 Task: In the  document coverpage.doc ,align picture to the 'center'. Insert word art below the picture and give heading  'Cover Page in Bordered Red'
Action: Mouse moved to (247, 195)
Screenshot: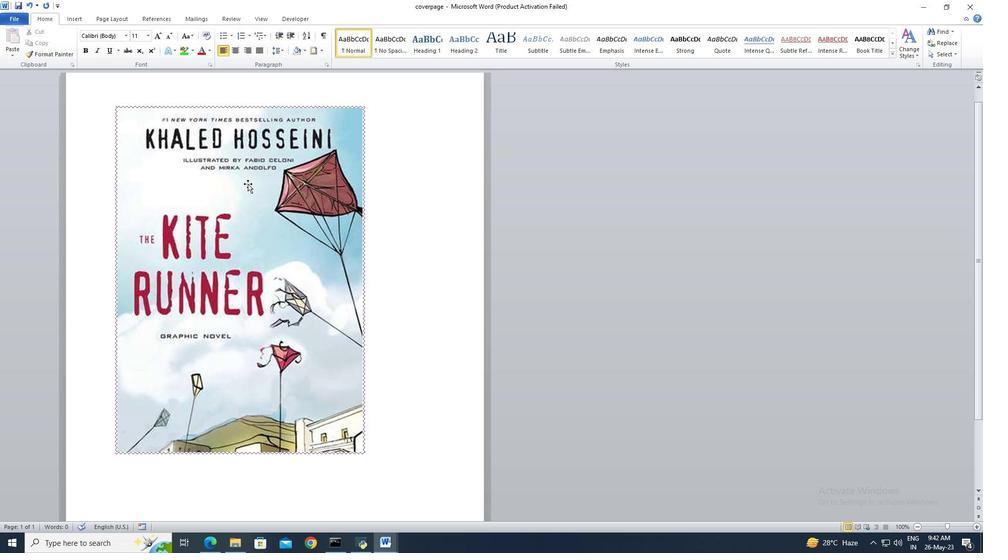 
Action: Mouse pressed left at (247, 195)
Screenshot: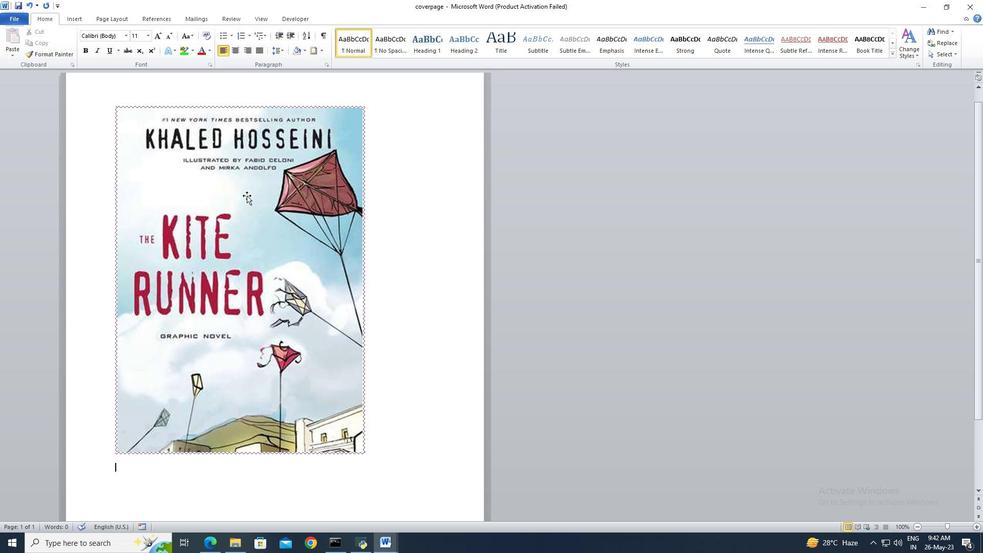 
Action: Mouse moved to (234, 53)
Screenshot: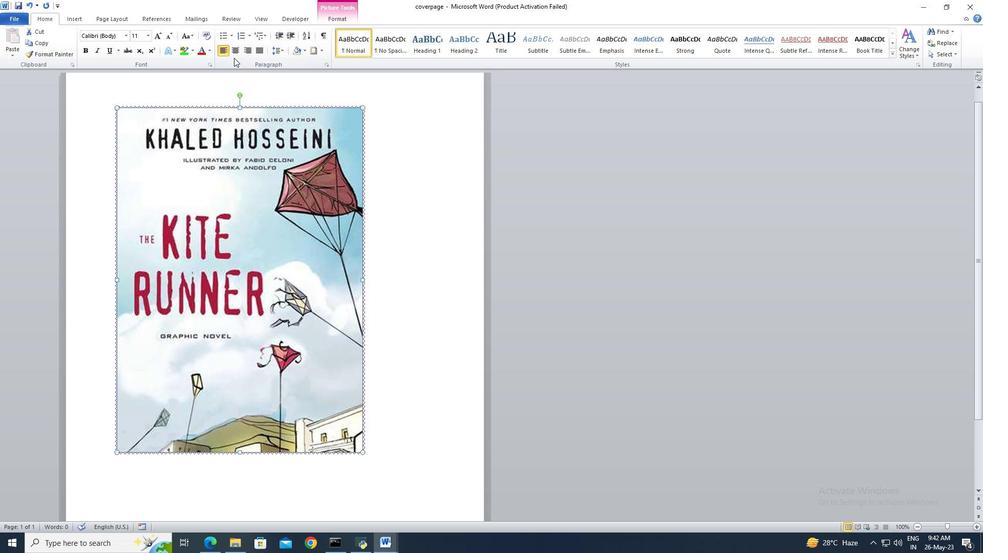 
Action: Mouse pressed left at (234, 53)
Screenshot: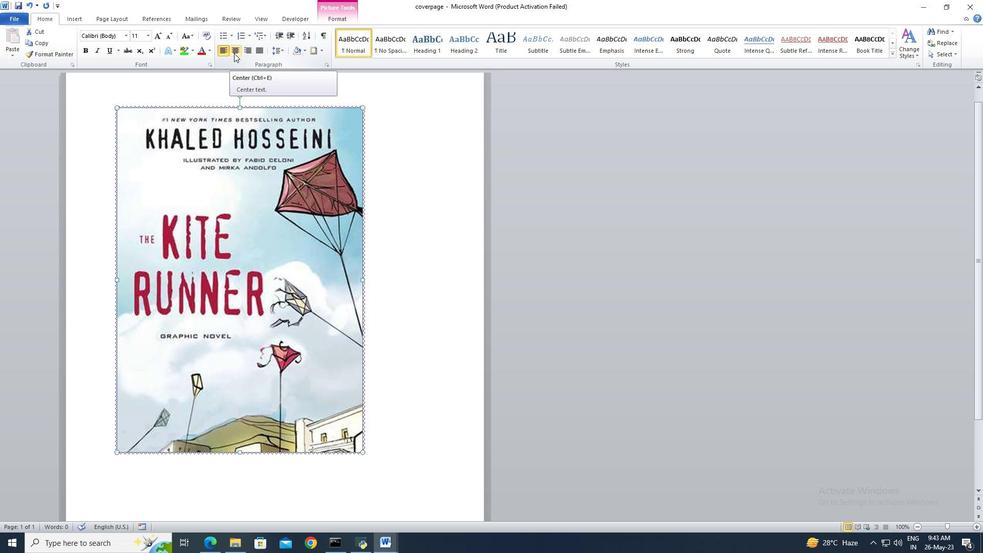 
Action: Mouse moved to (241, 193)
Screenshot: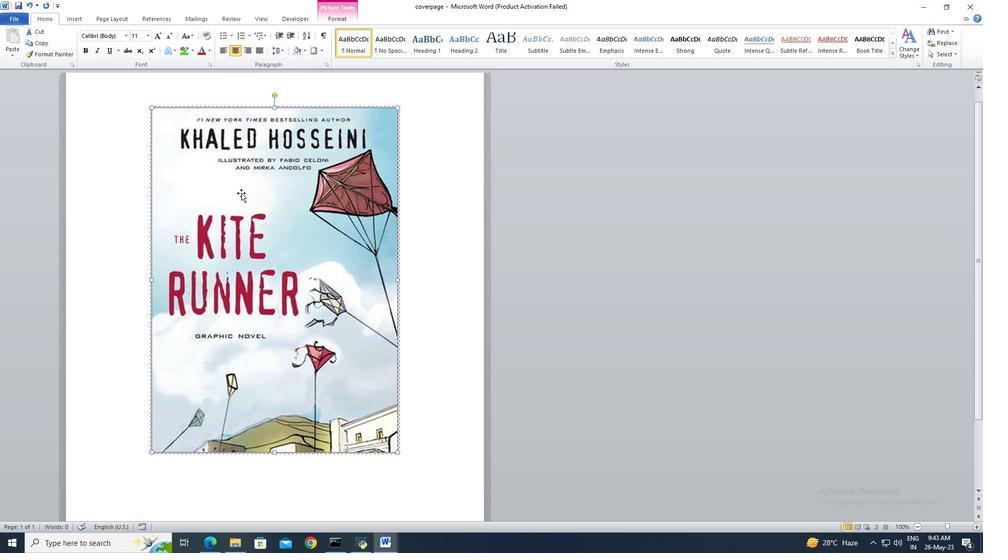 
Action: Mouse scrolled (241, 193) with delta (0, 0)
Screenshot: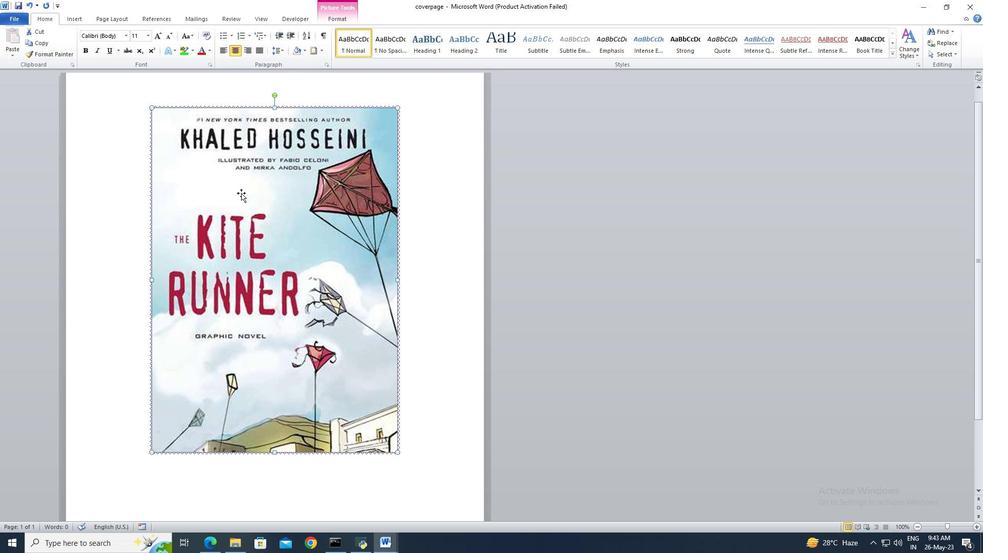 
Action: Mouse moved to (152, 463)
Screenshot: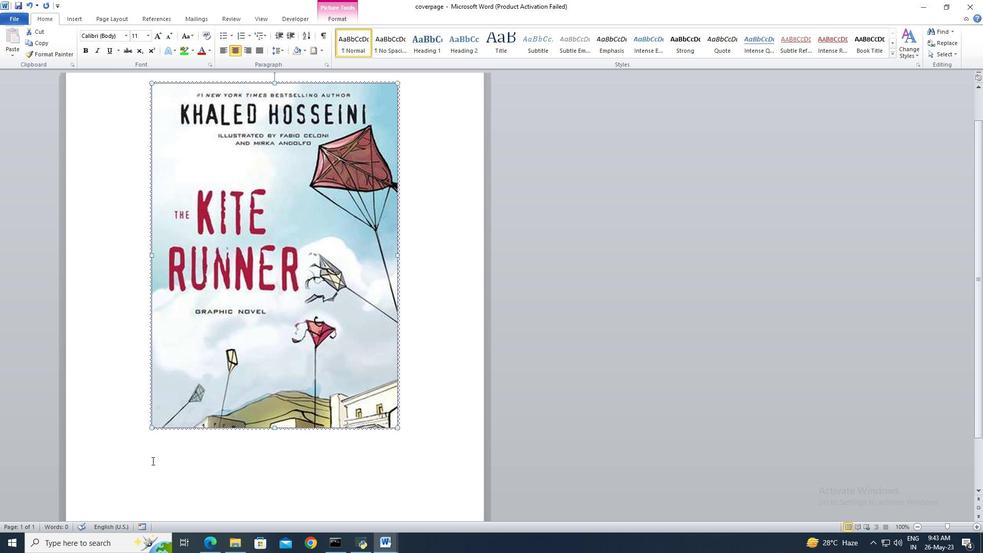 
Action: Mouse pressed left at (152, 463)
Screenshot: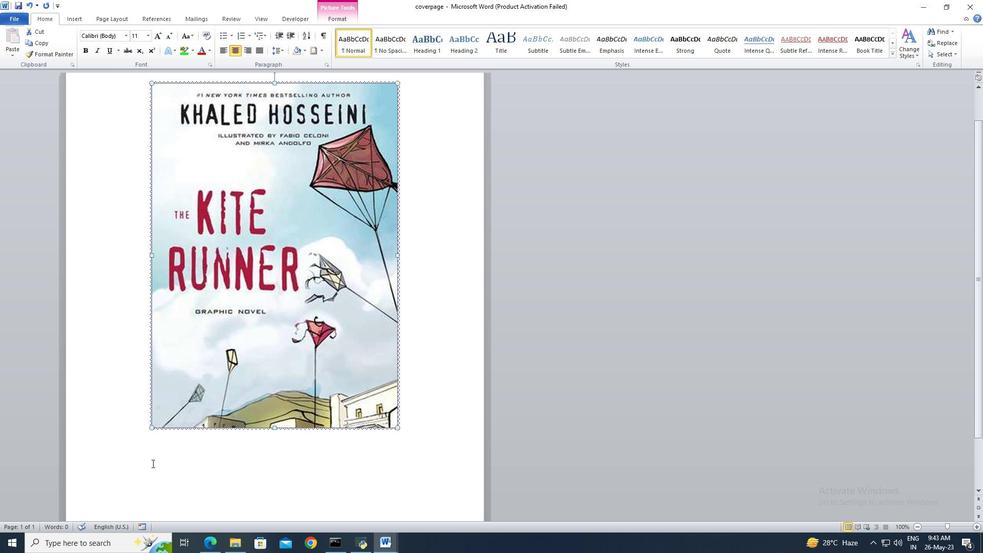 
Action: Mouse moved to (75, 23)
Screenshot: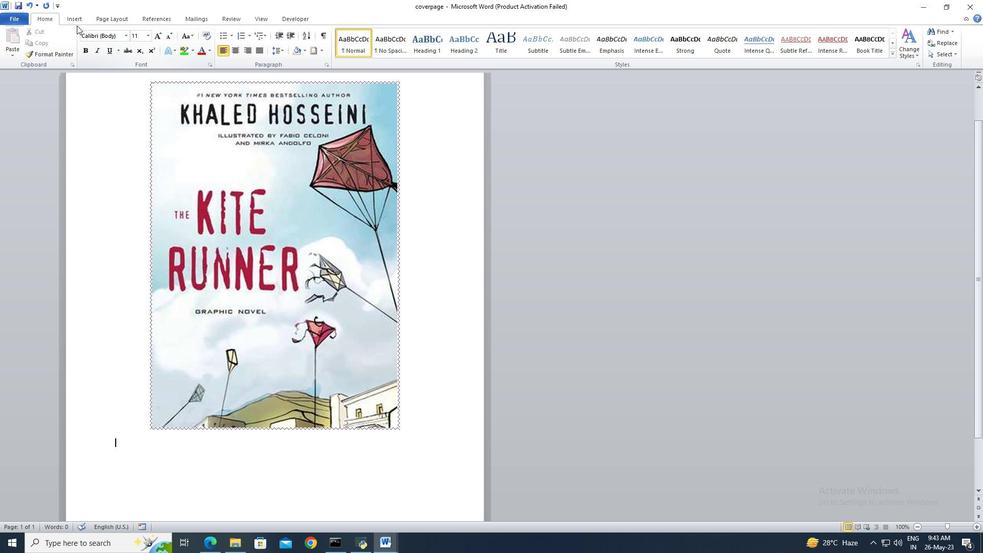 
Action: Mouse pressed left at (75, 23)
Screenshot: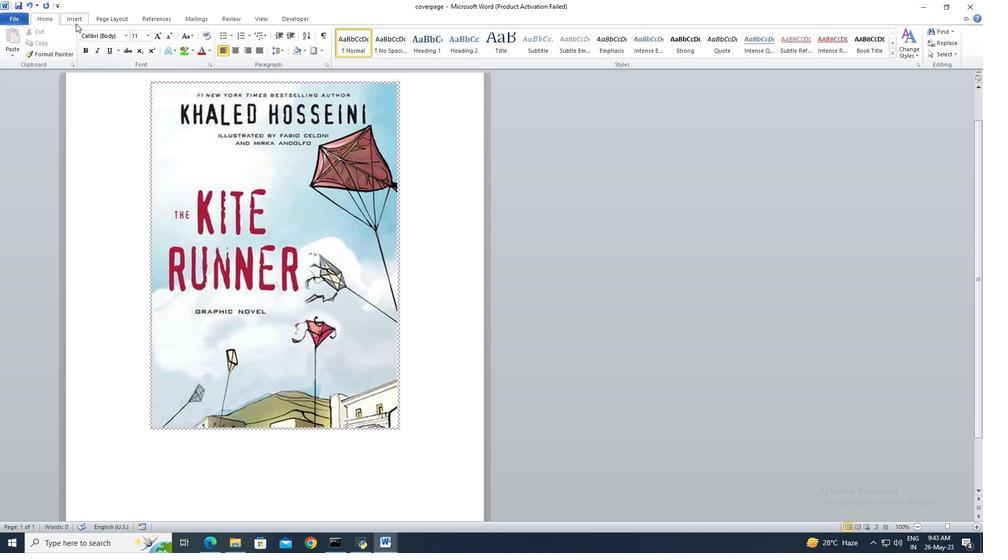 
Action: Mouse moved to (477, 52)
Screenshot: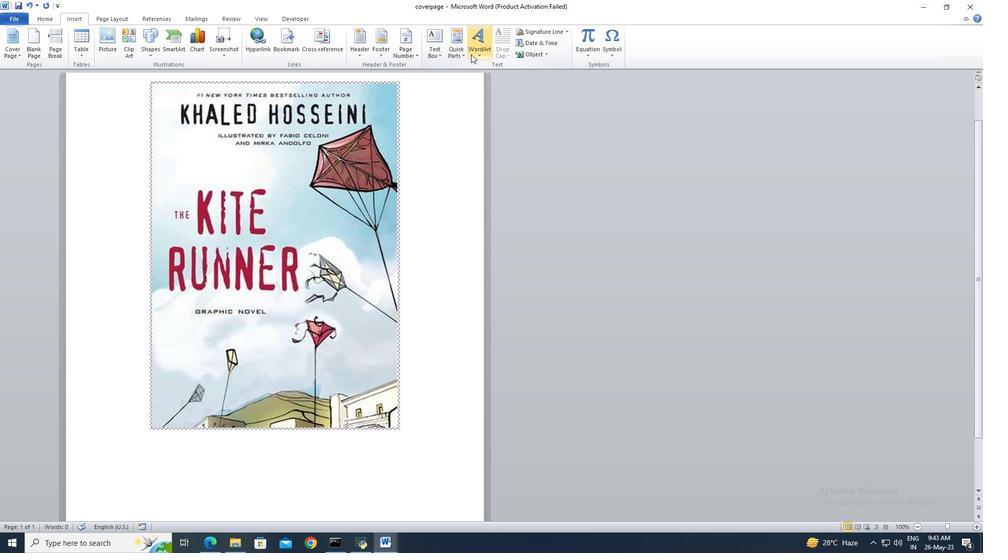 
Action: Mouse pressed left at (477, 52)
Screenshot: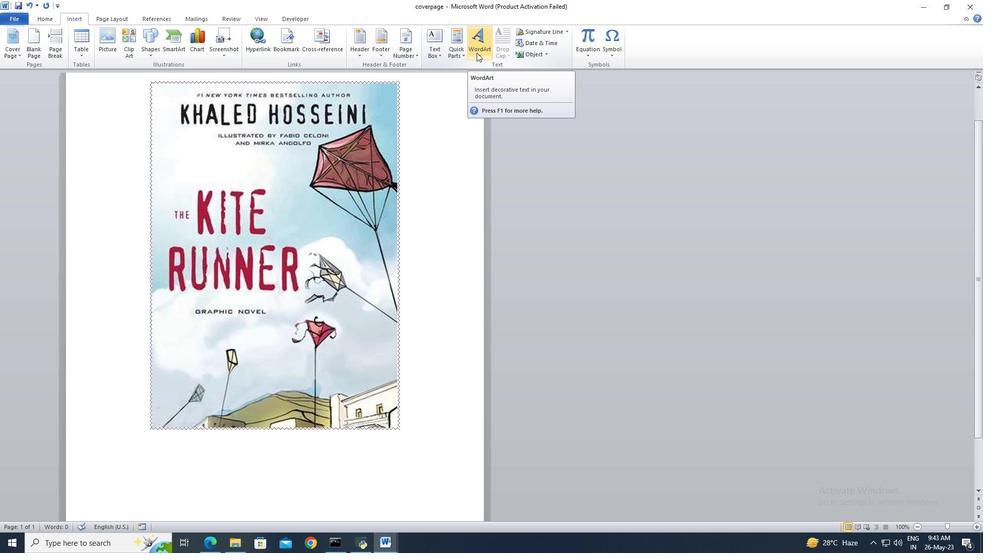 
Action: Mouse moved to (506, 73)
Screenshot: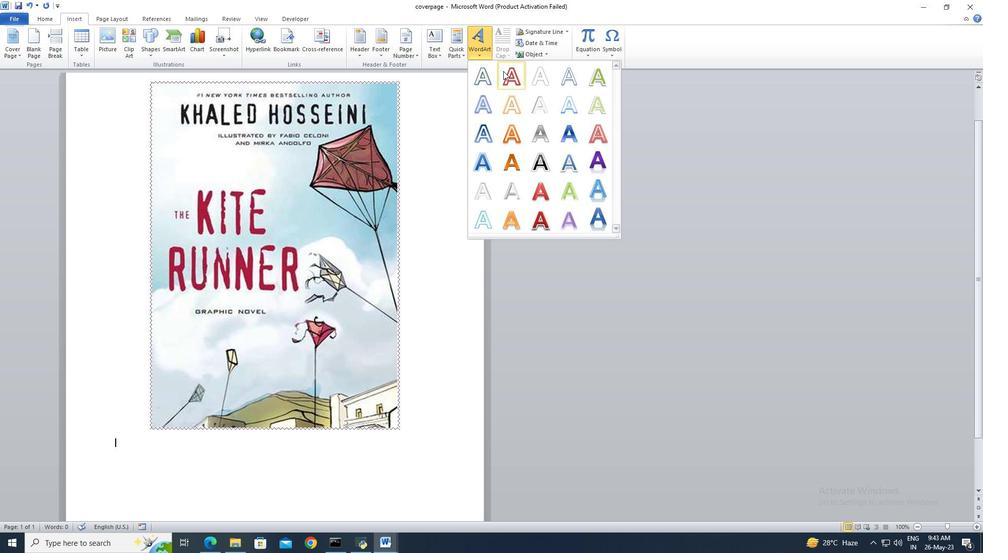 
Action: Mouse pressed left at (506, 73)
Screenshot: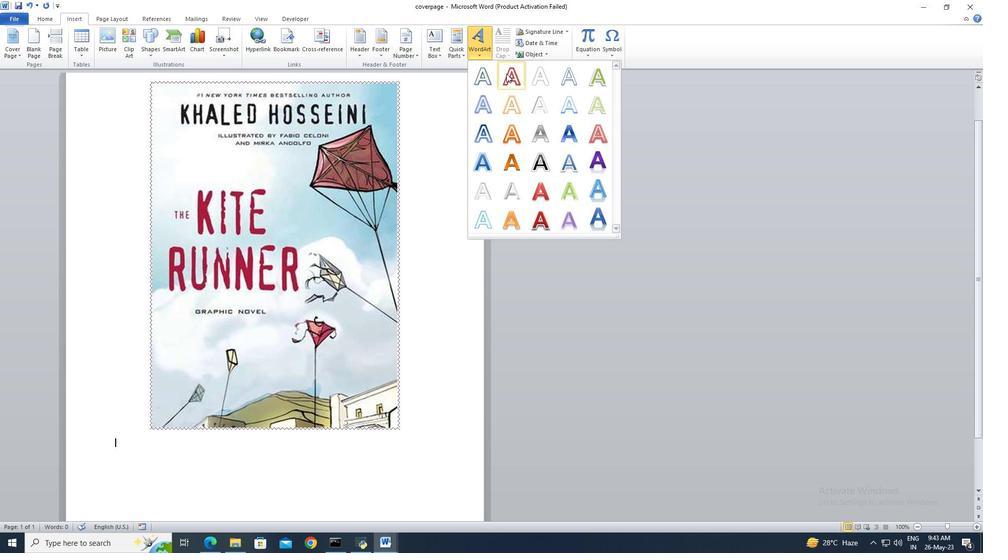 
Action: Key pressed <Key.shift>Cover<Key.space><Key.shift>Page
Screenshot: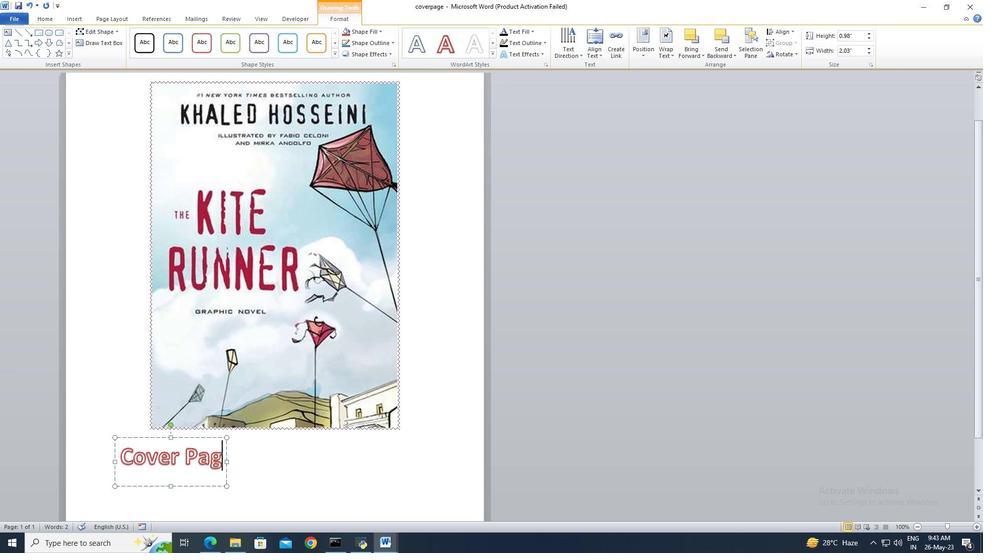 
